Task: Create in the project AgileIntegrate and in the Backlog issue 'Integrate a new appointment booking feature into an existing service provider mobile application to enhance convenience and scheduling for customers' a child issue 'Integration with customer loyalty management software', and assign it to team member softage.3@softage.net. Create in the project AgileIntegrate and in the Backlog issue 'Develop a new tool for automated testing of mobile application usability and user experience' a child issue 'Big data model interpretability and fairness testing and reporting', and assign it to team member softage.4@softage.net
Action: Mouse moved to (162, 50)
Screenshot: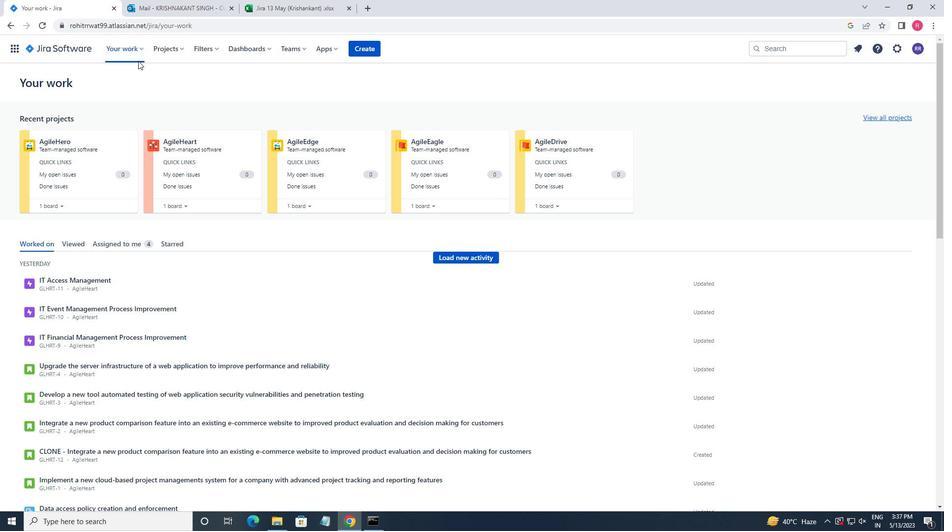 
Action: Mouse pressed left at (162, 50)
Screenshot: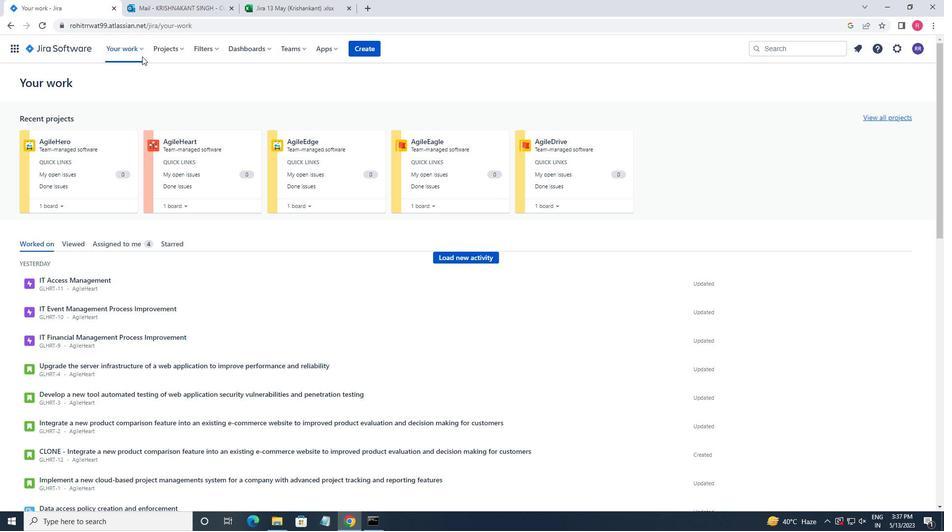 
Action: Mouse moved to (202, 91)
Screenshot: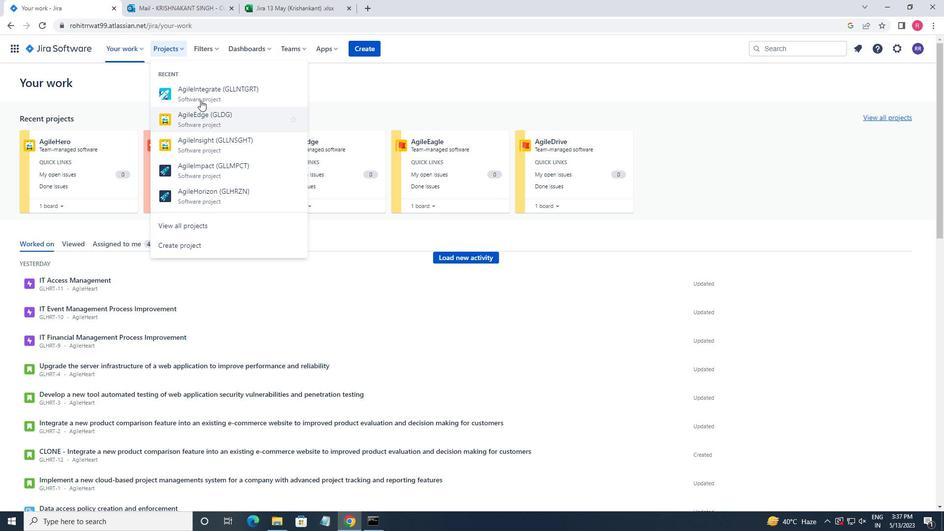 
Action: Mouse pressed left at (202, 91)
Screenshot: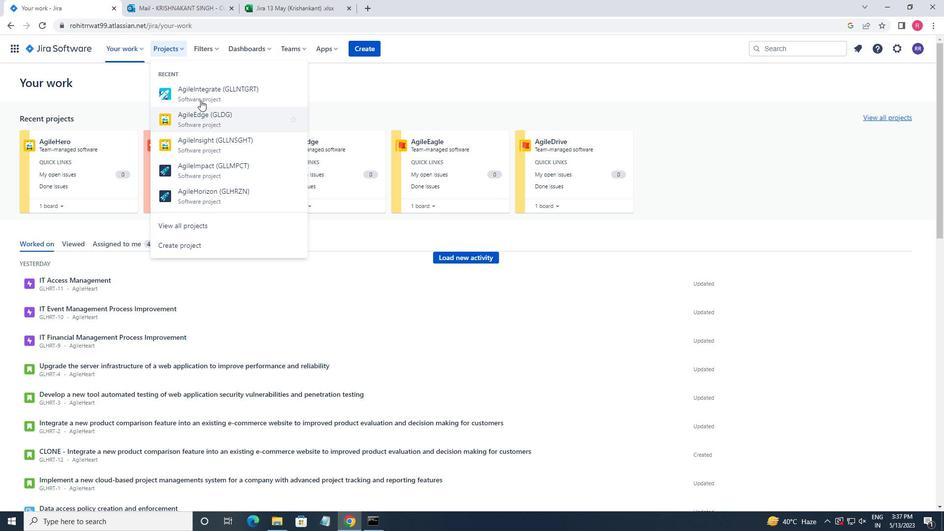 
Action: Mouse moved to (47, 150)
Screenshot: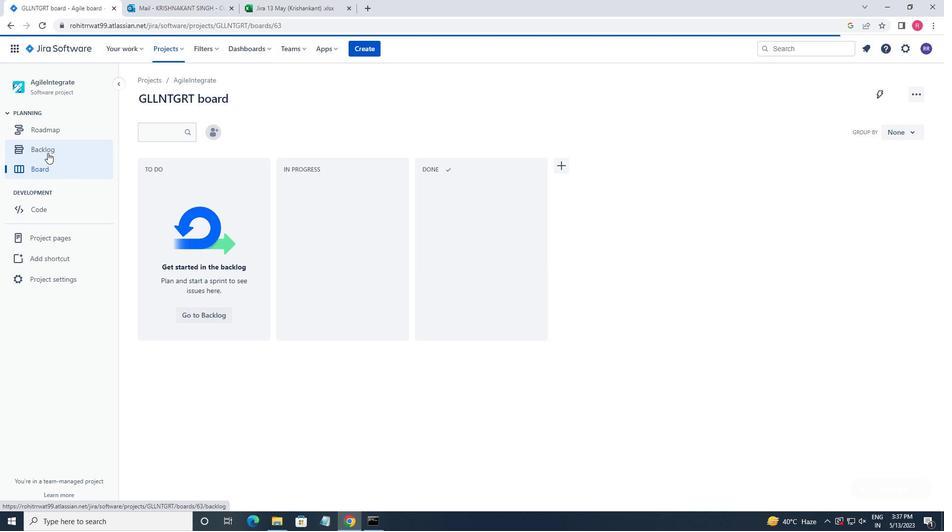 
Action: Mouse pressed left at (47, 150)
Screenshot: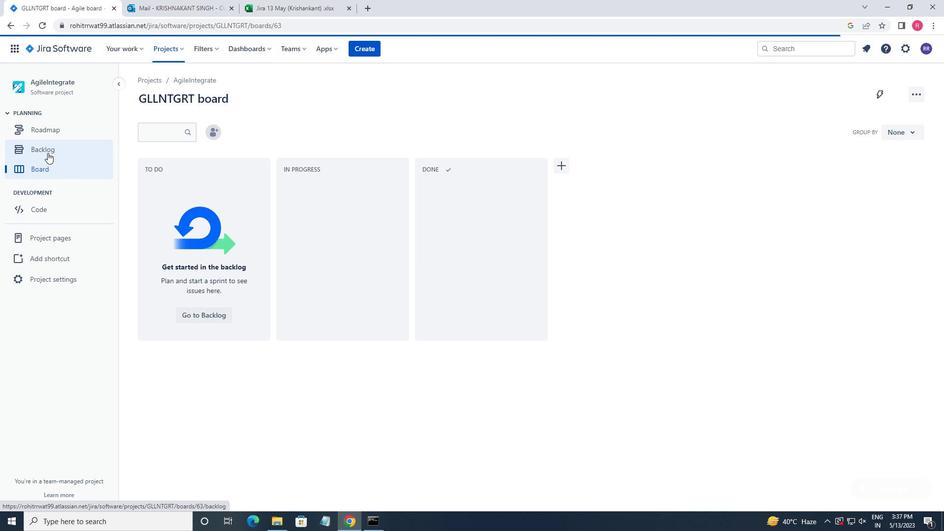 
Action: Mouse moved to (562, 272)
Screenshot: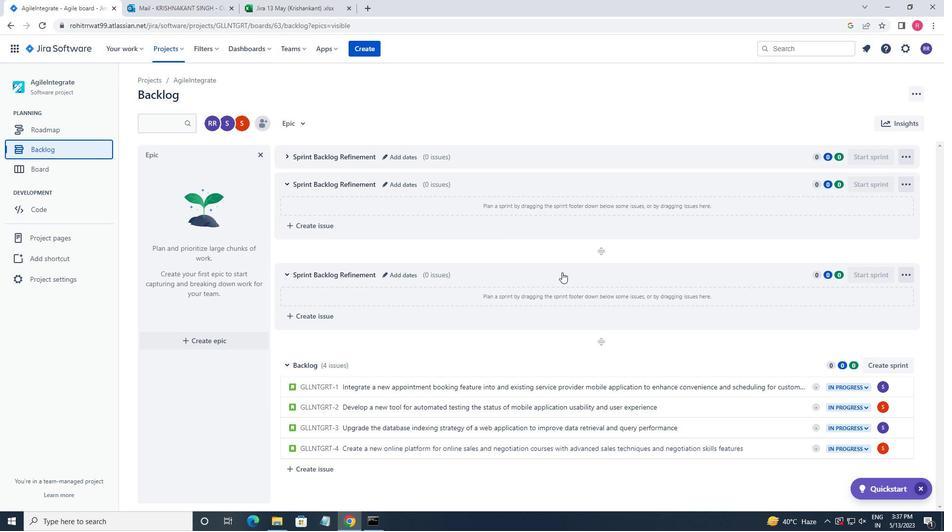 
Action: Mouse scrolled (562, 272) with delta (0, 0)
Screenshot: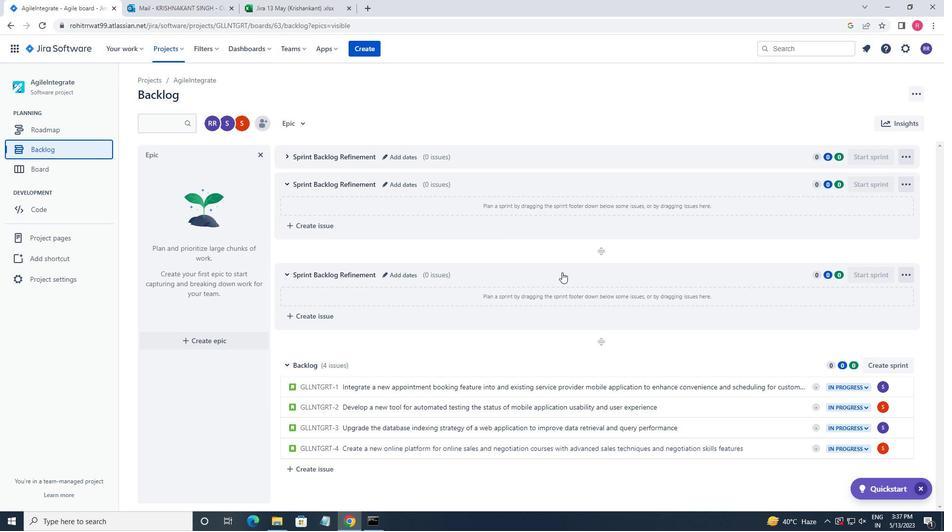 
Action: Mouse scrolled (562, 272) with delta (0, 0)
Screenshot: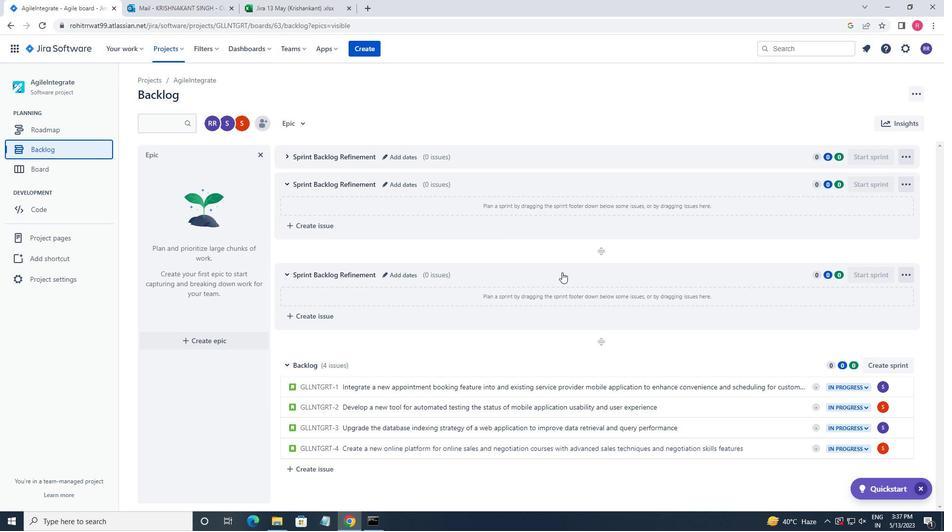 
Action: Mouse scrolled (562, 272) with delta (0, 0)
Screenshot: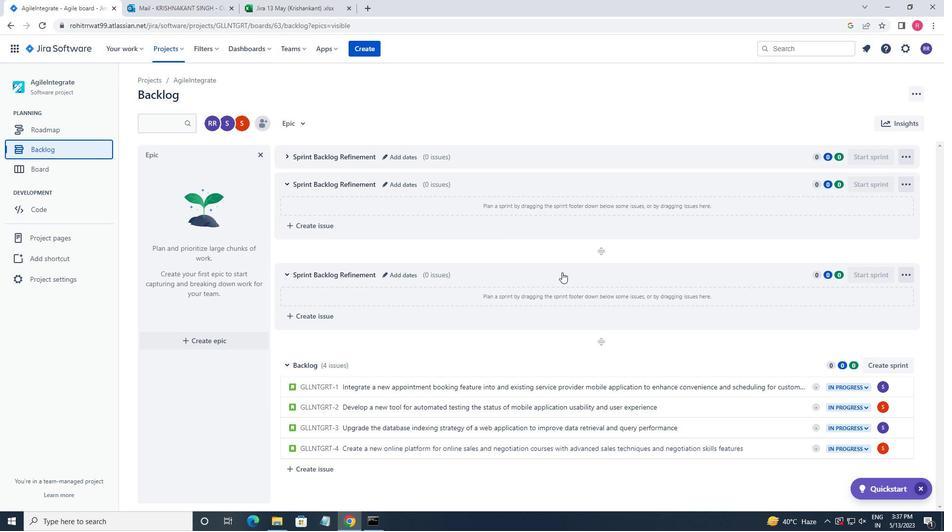 
Action: Mouse moved to (746, 394)
Screenshot: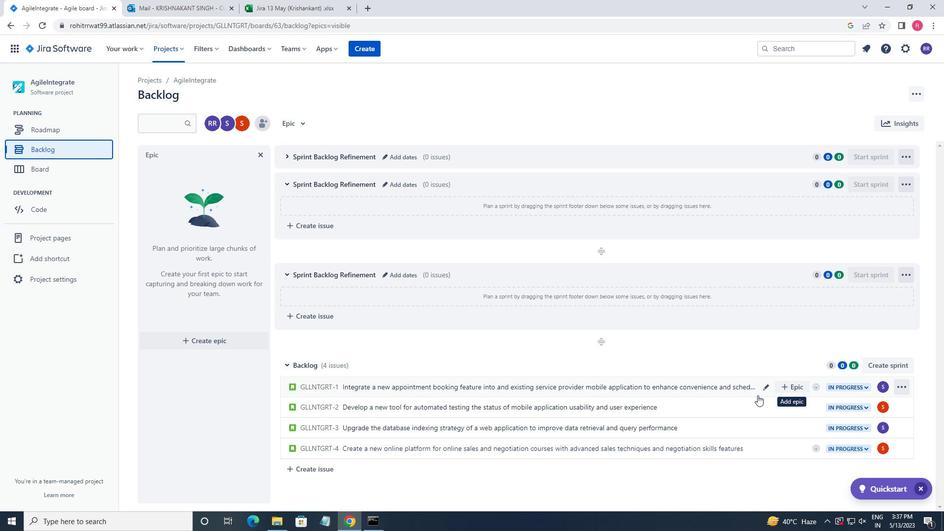 
Action: Mouse pressed left at (746, 394)
Screenshot: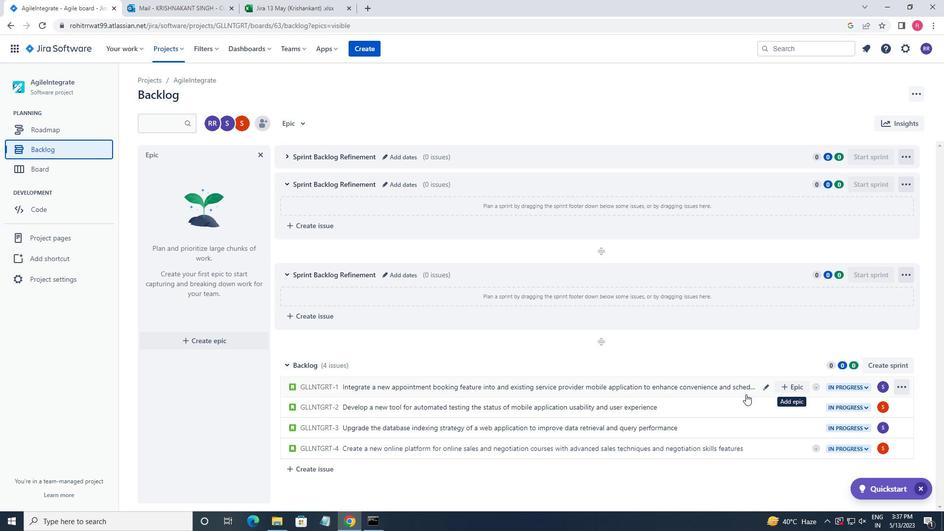 
Action: Mouse moved to (767, 251)
Screenshot: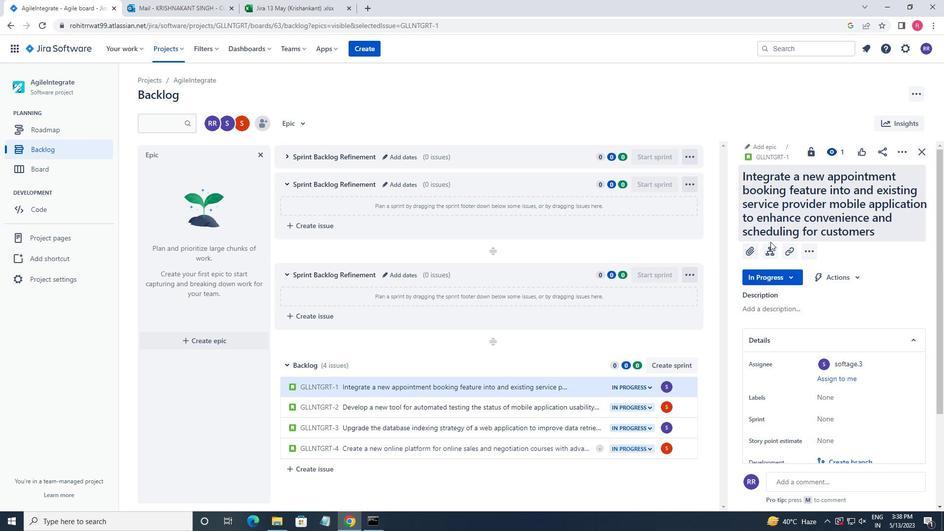 
Action: Mouse pressed left at (767, 251)
Screenshot: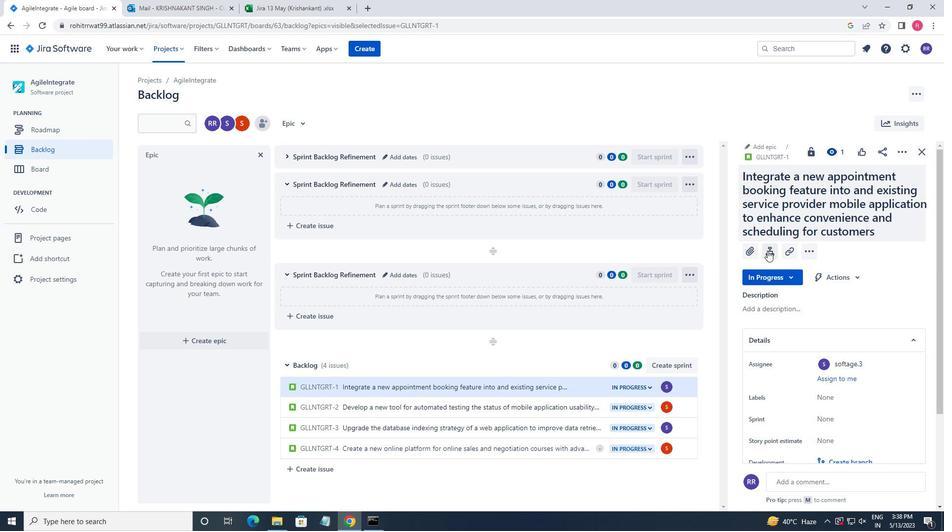 
Action: Mouse moved to (437, 240)
Screenshot: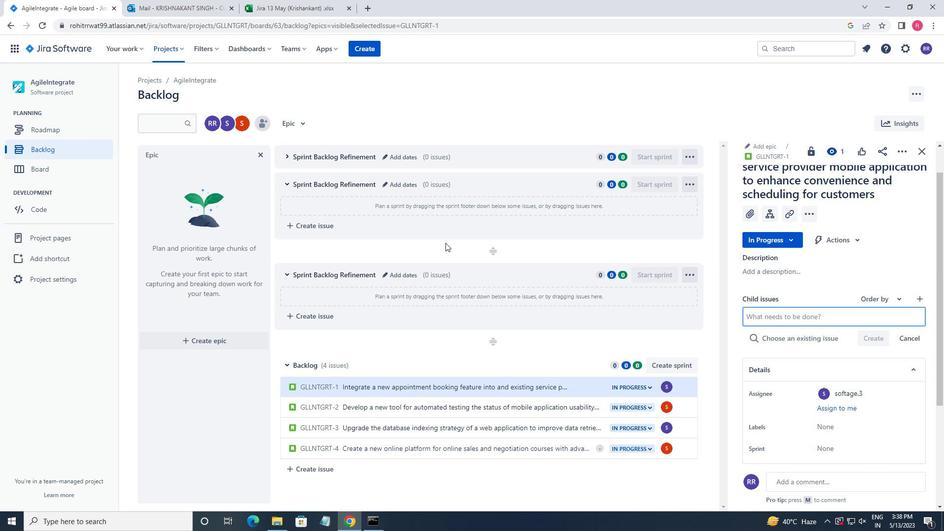 
Action: Key pressed <Key.shift_r>Integratioon<Key.backspace><Key.backspace>n<Key.space>with<Key.space>custemer<Key.space><Key.backspace><Key.backspace><Key.backspace><Key.backspace><Key.backspace>omer<Key.space>loyaty<Key.space><Key.backspace><Key.backspace><Key.backspace>lty<Key.space>mans<Key.backspace>agement<Key.space>softe<Key.backspace>ware<Key.enter>
Screenshot: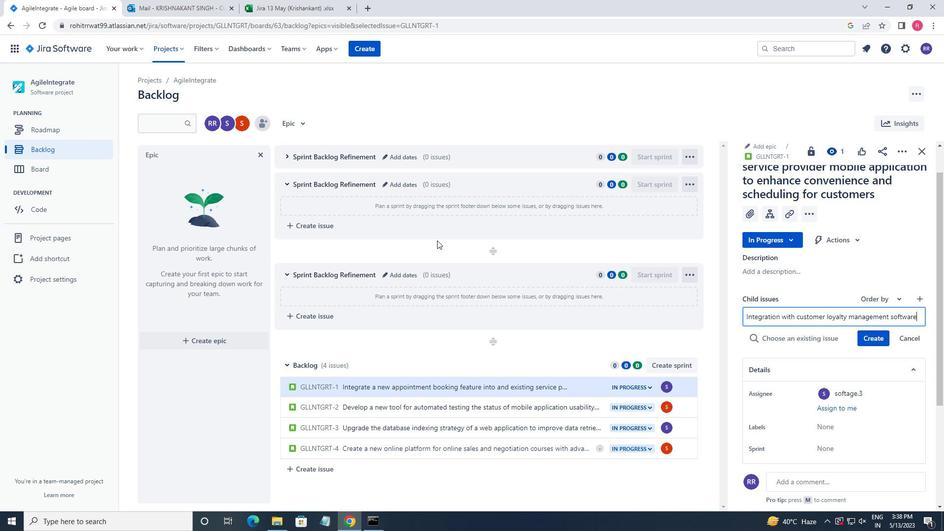
Action: Mouse moved to (883, 322)
Screenshot: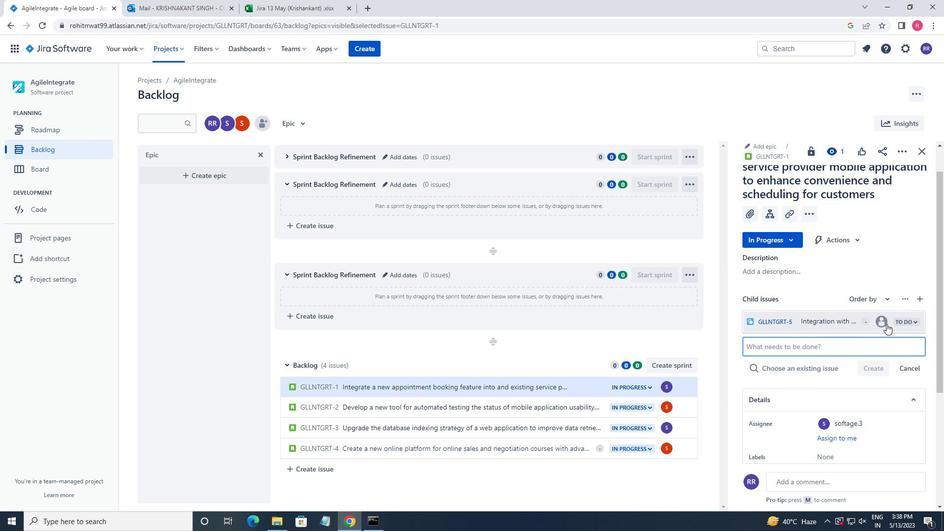 
Action: Mouse pressed left at (883, 322)
Screenshot: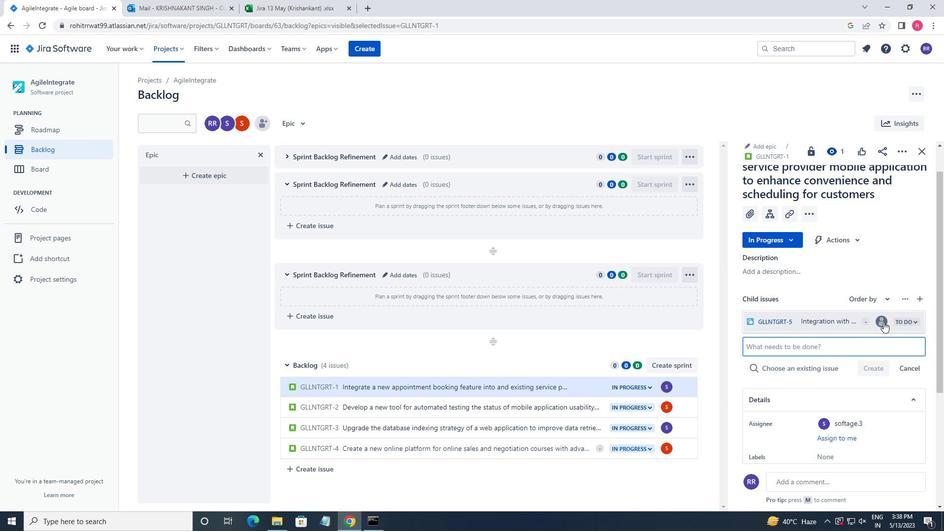 
Action: Key pressed softage.3<Key.shift><Key.shift><Key.shift><Key.shift><Key.shift><Key.shift><Key.shift><Key.shift><Key.shift><Key.shift><Key.shift><Key.shift><Key.shift><Key.shift><Key.shift><Key.shift><Key.shift><Key.shift><Key.shift>@SOFTAGE.NET
Screenshot: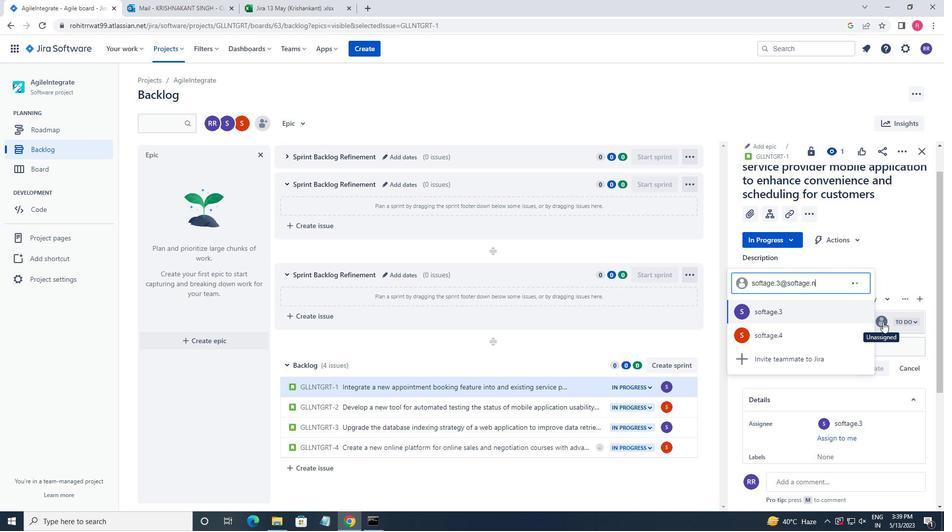 
Action: Mouse moved to (792, 325)
Screenshot: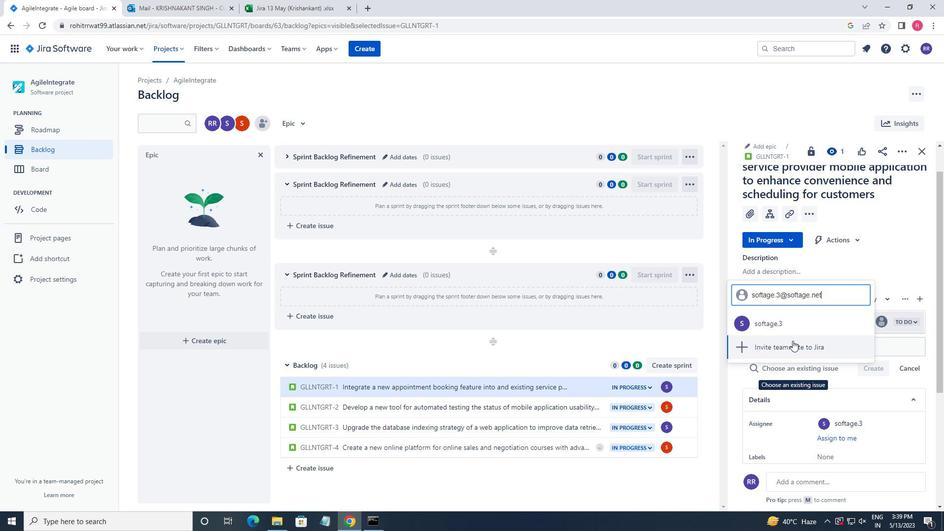 
Action: Mouse pressed left at (792, 325)
Screenshot: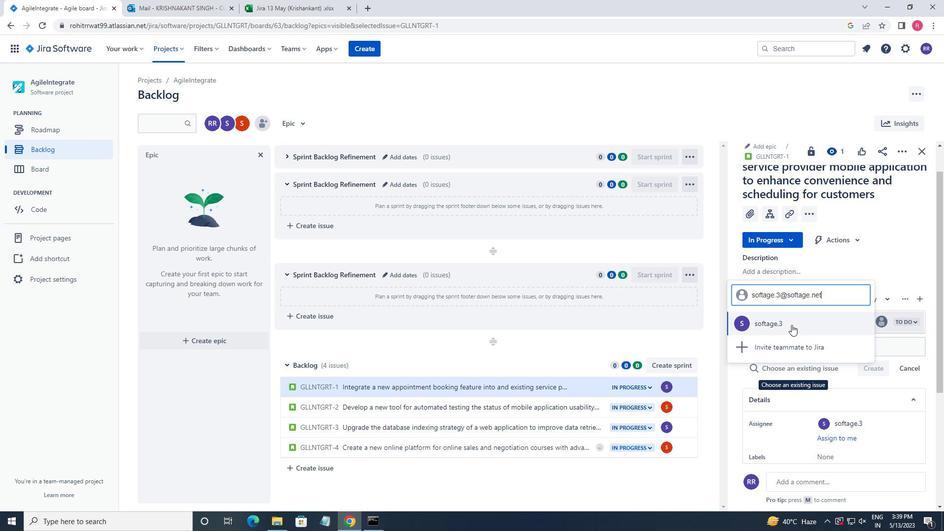 
Action: Mouse moved to (588, 413)
Screenshot: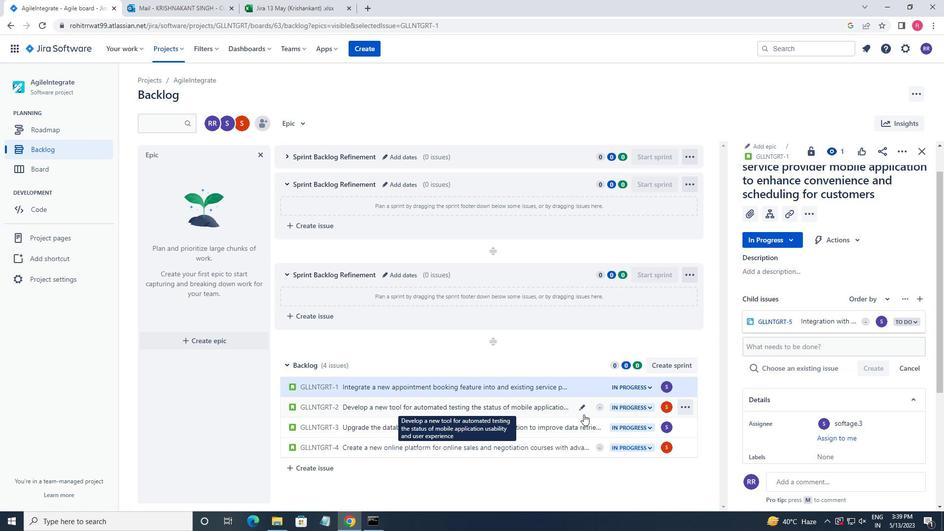 
Action: Mouse pressed left at (588, 413)
Screenshot: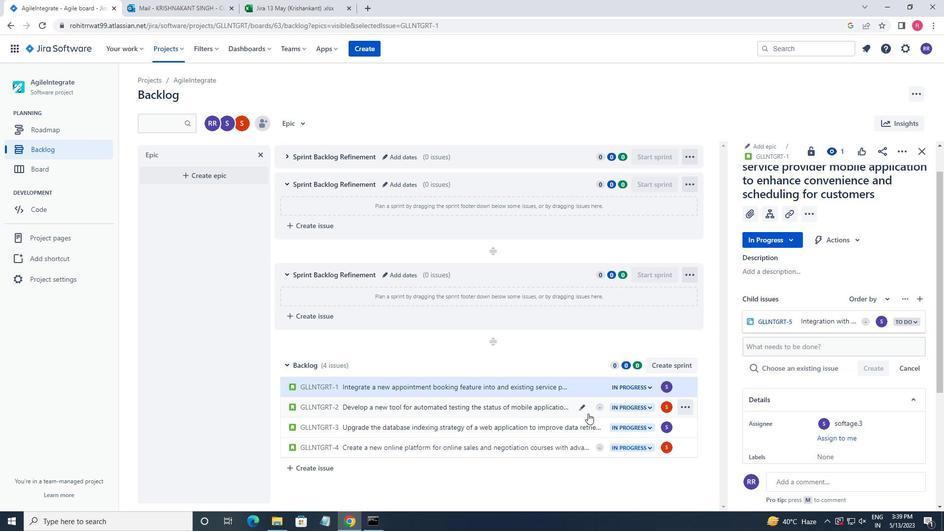 
Action: Mouse moved to (768, 240)
Screenshot: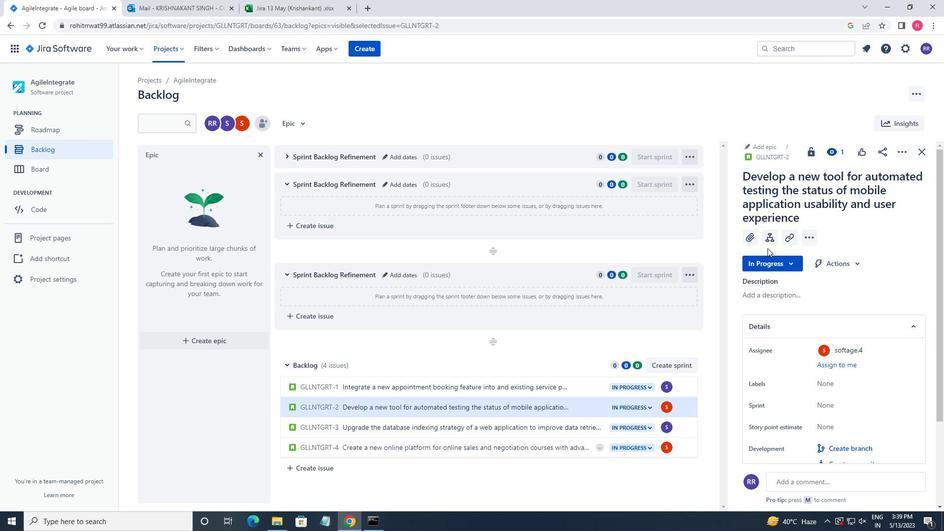 
Action: Mouse pressed left at (768, 240)
Screenshot: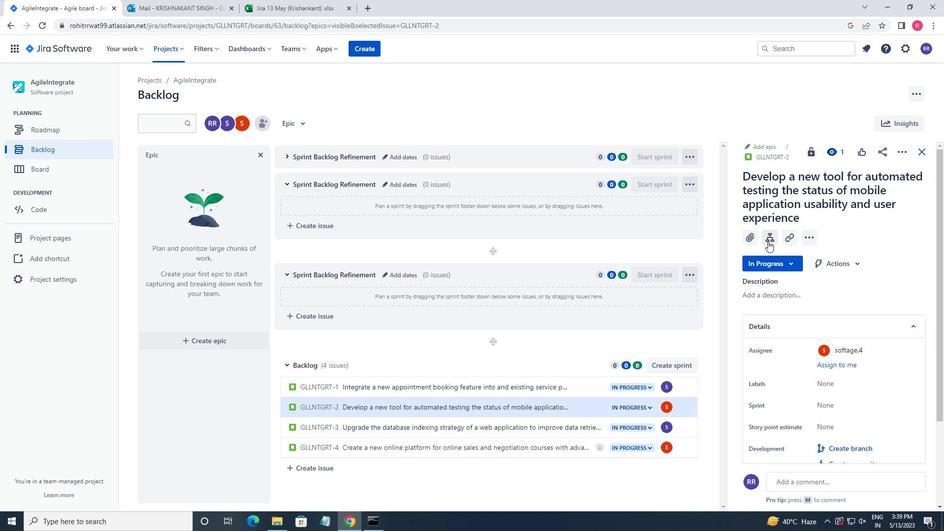 
Action: Key pressed <Key.shift>BIG<Key.space>DATA<Key.space>MODEL<Key.space>INTERPRETABILITY<Key.space>AND<Key.space>FAIRNESS<Key.space>TESTING<Key.space>AM<Key.backspace>NF<Key.backspace>D<Key.space>REPORTING<Key.enter>
Screenshot: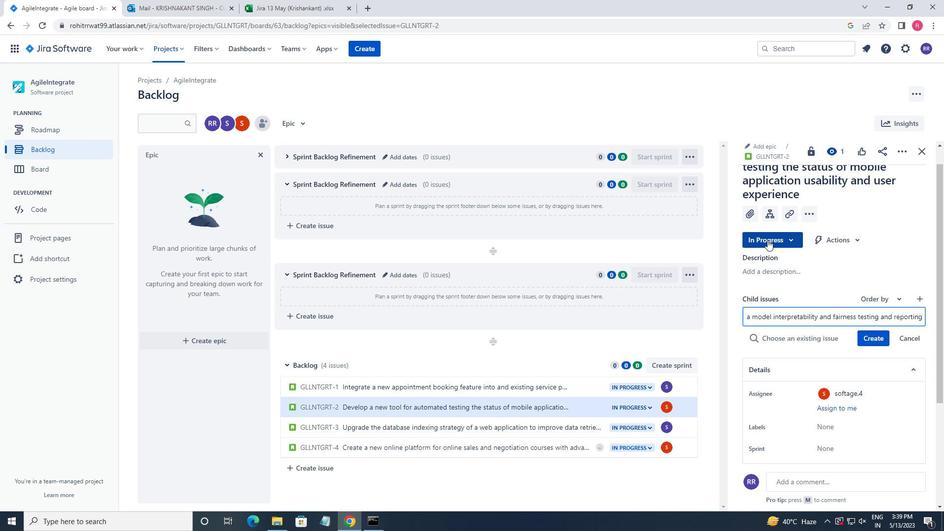 
Action: Mouse moved to (882, 323)
Screenshot: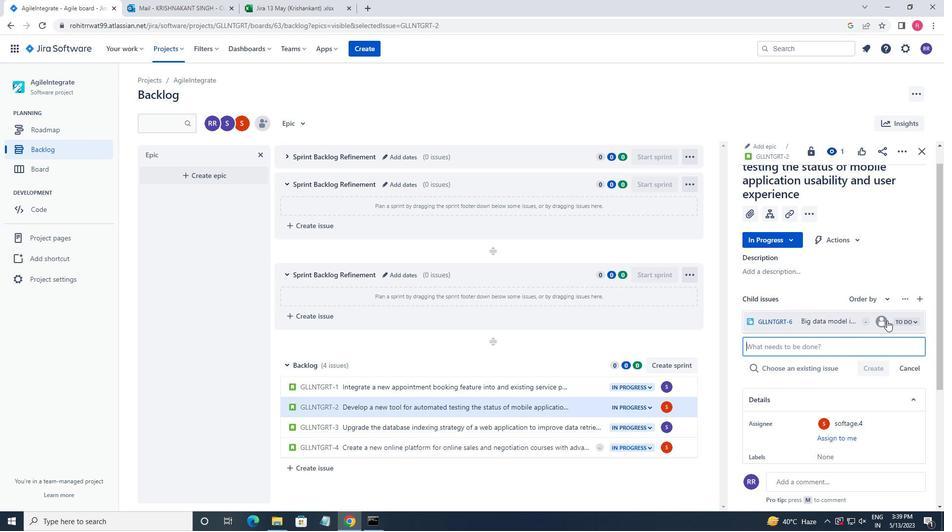 
Action: Mouse pressed left at (882, 323)
Screenshot: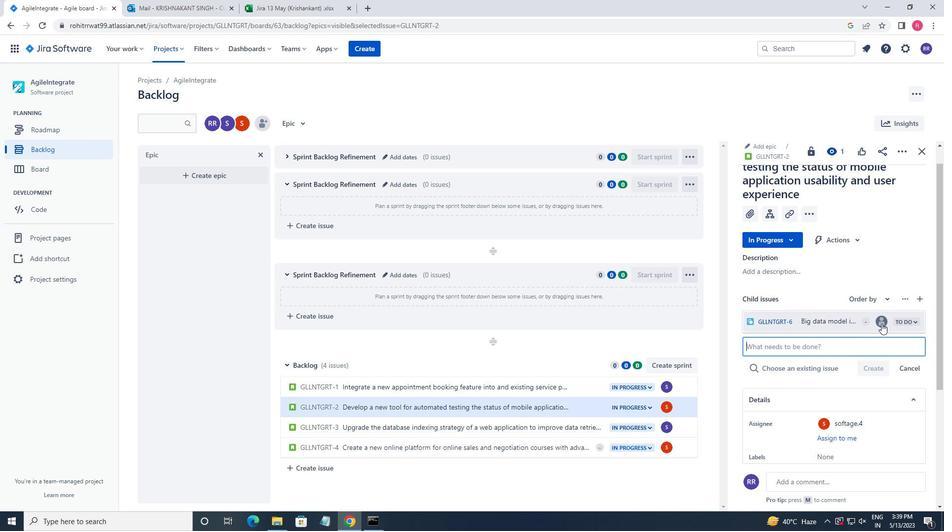 
Action: Key pressed SOFTAGE.4<Key.shift>@SOFTAGE.NET
Screenshot: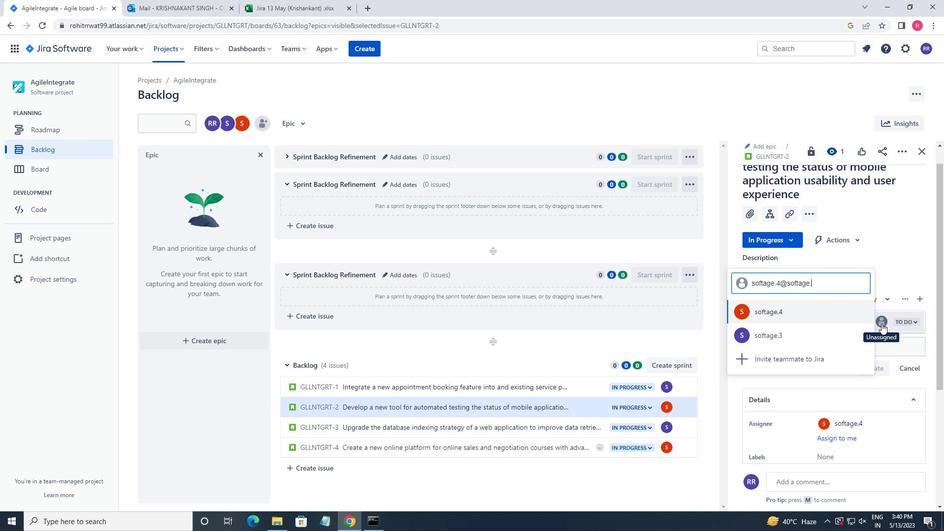 
Action: Mouse moved to (771, 324)
Screenshot: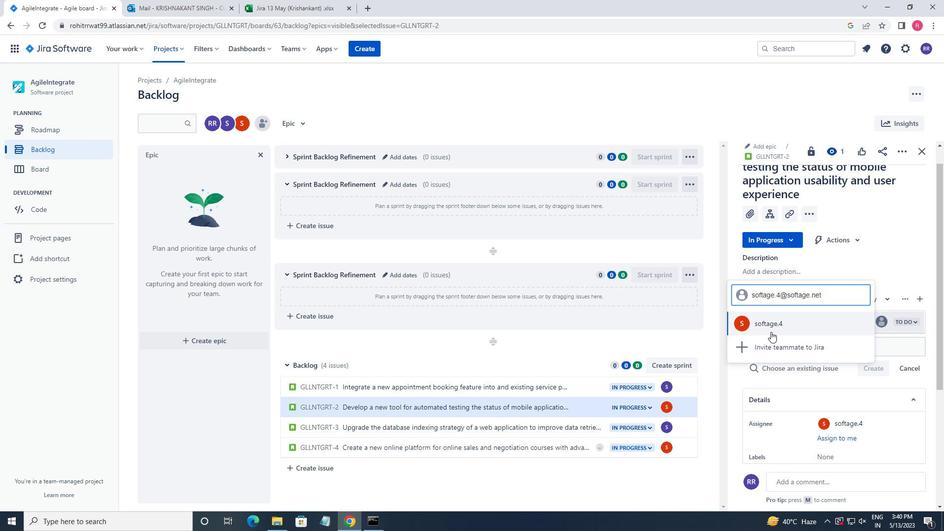 
Action: Mouse pressed left at (771, 324)
Screenshot: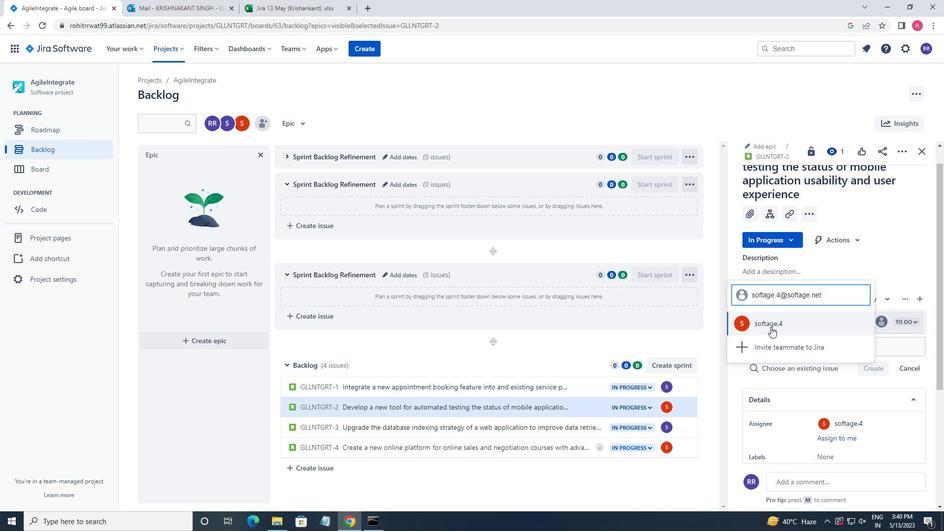 
